 Task: In new connection recomendation choose email frequency individual.
Action: Mouse moved to (647, 55)
Screenshot: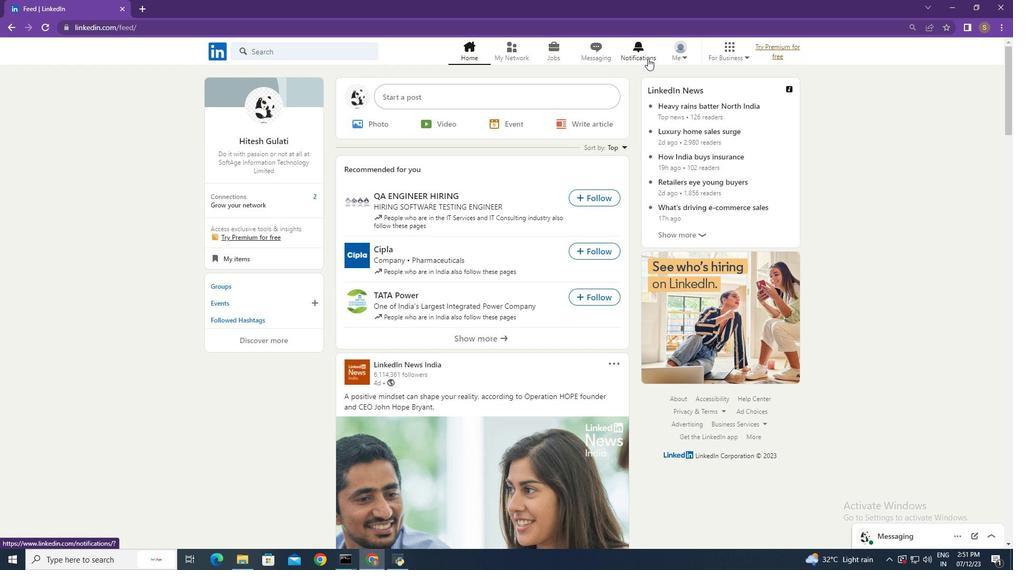 
Action: Mouse pressed left at (647, 55)
Screenshot: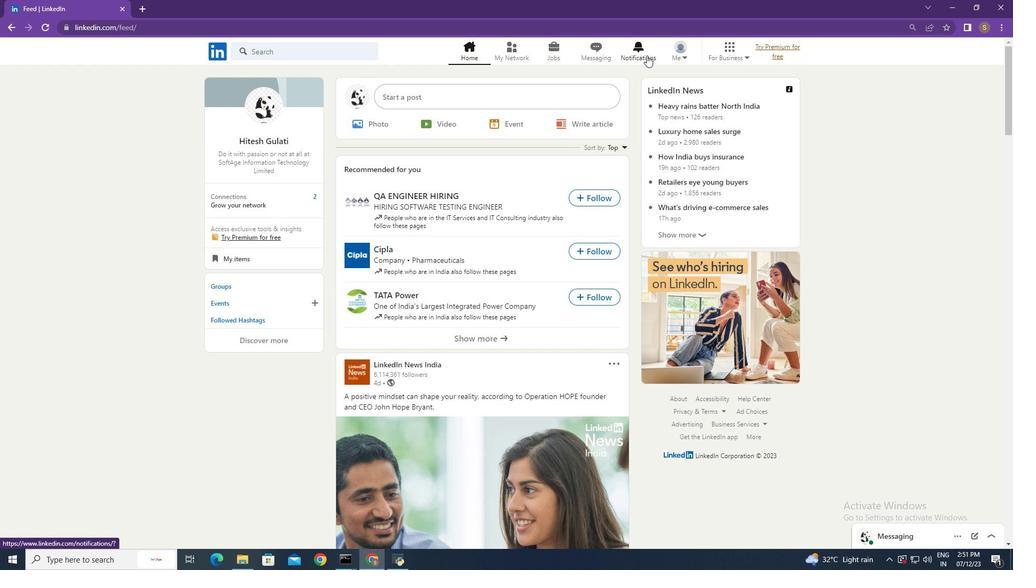 
Action: Mouse moved to (241, 120)
Screenshot: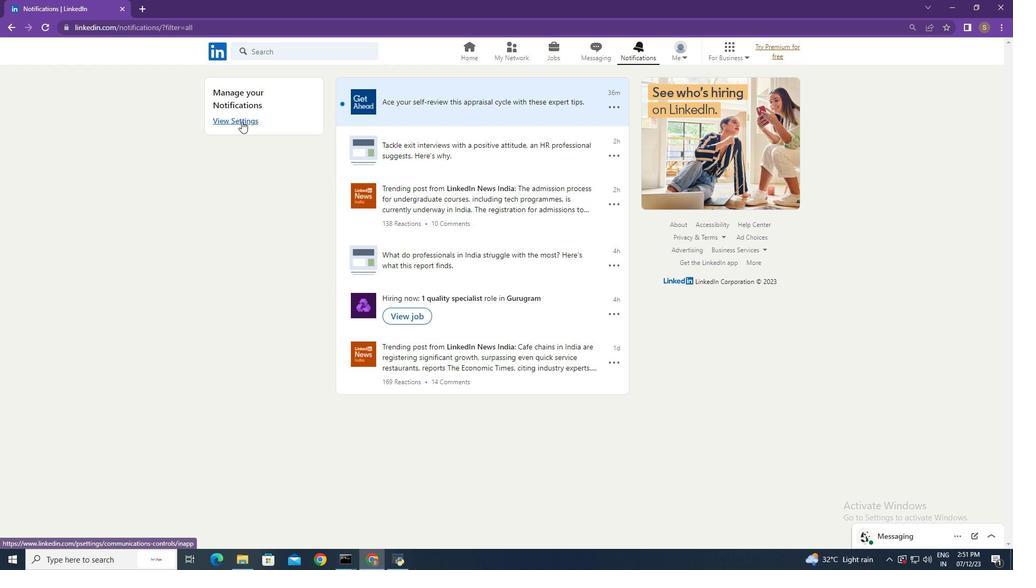 
Action: Mouse pressed left at (241, 120)
Screenshot: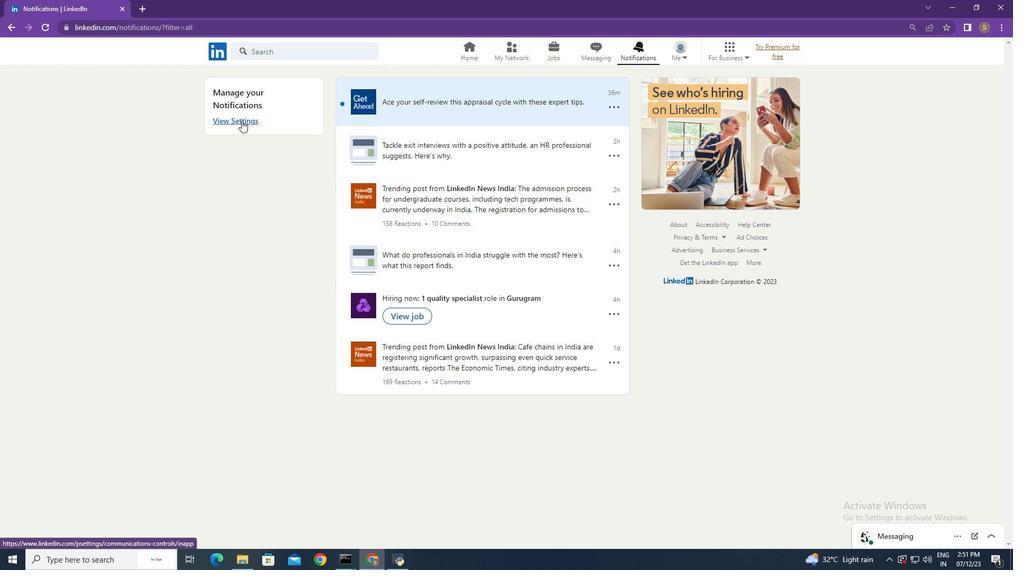 
Action: Mouse moved to (586, 217)
Screenshot: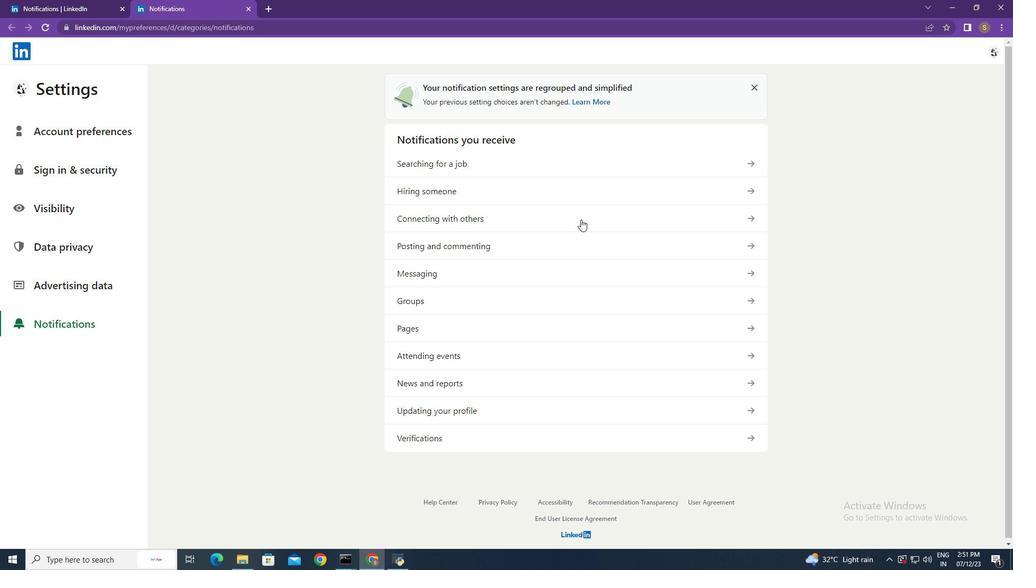 
Action: Mouse pressed left at (586, 217)
Screenshot: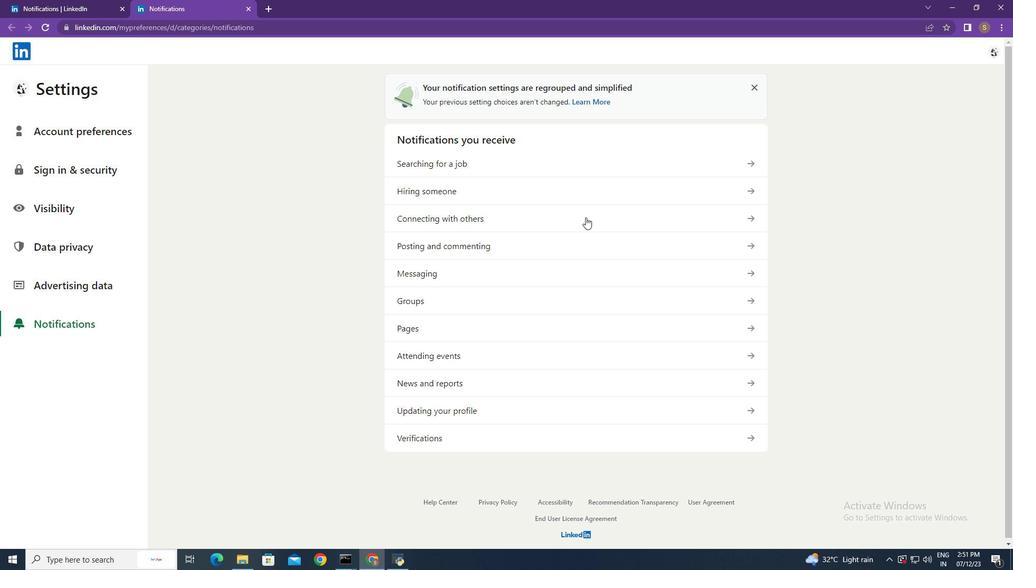 
Action: Mouse moved to (624, 227)
Screenshot: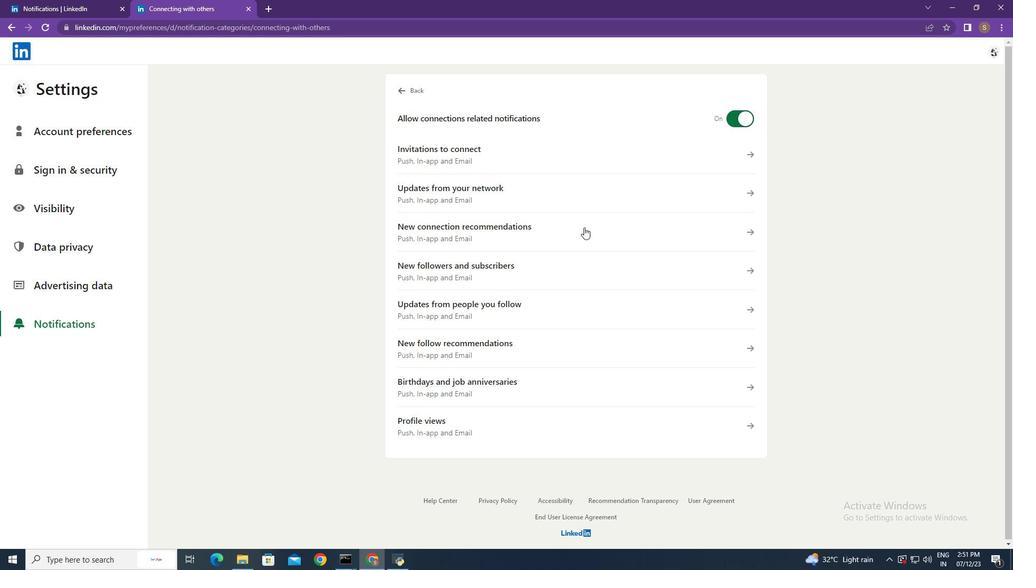 
Action: Mouse pressed left at (624, 227)
Screenshot: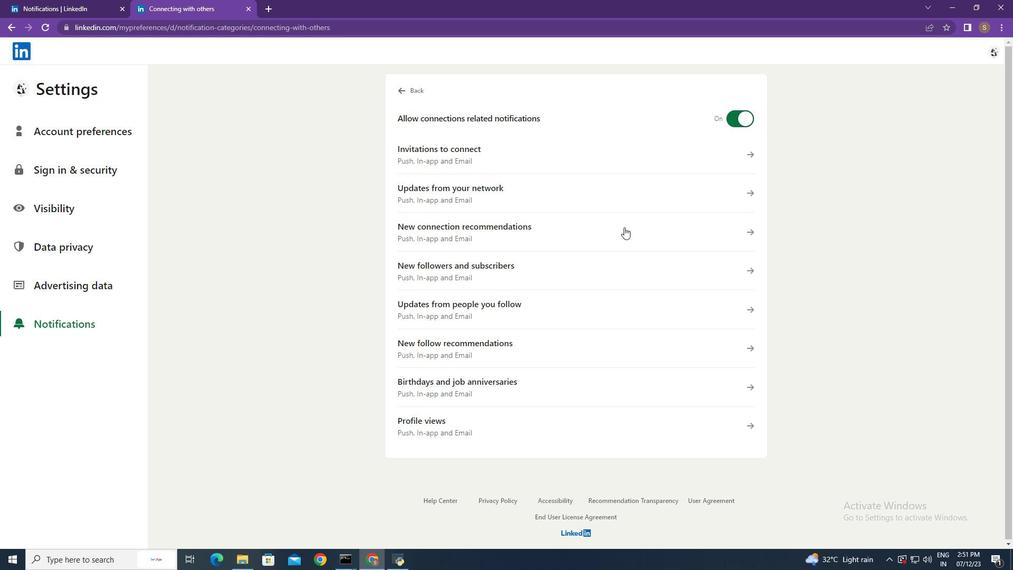 
Action: Mouse moved to (412, 345)
Screenshot: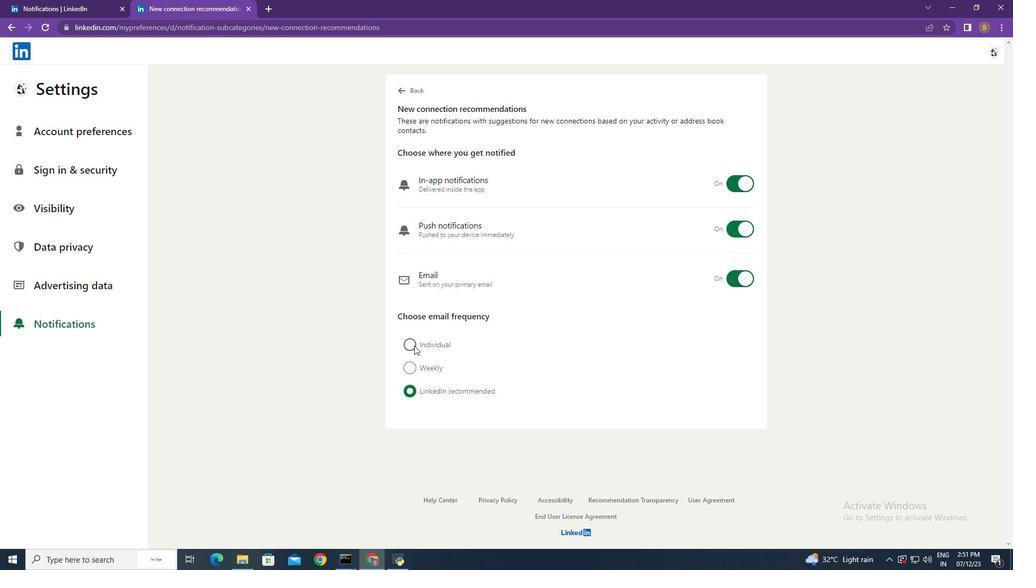 
Action: Mouse pressed left at (412, 345)
Screenshot: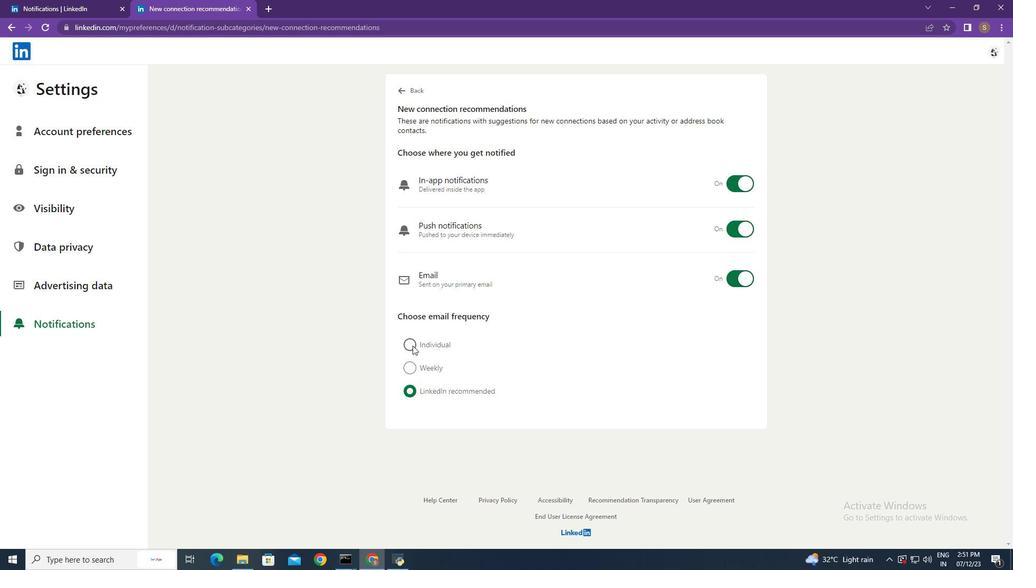 
Action: Mouse moved to (305, 286)
Screenshot: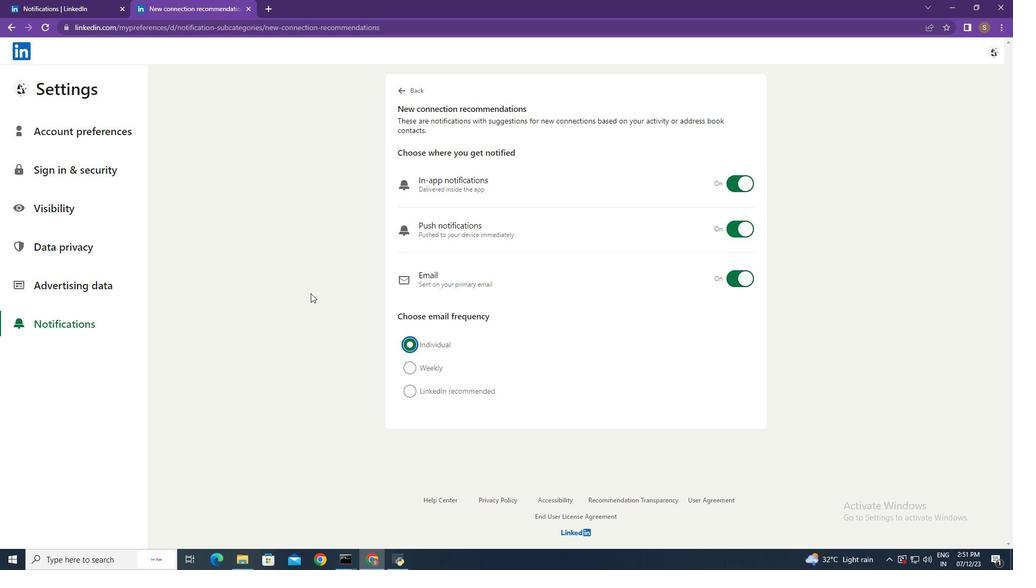 
